 Task: Look for products in the category "More Salads" that are on sale.
Action: Mouse moved to (9, 82)
Screenshot: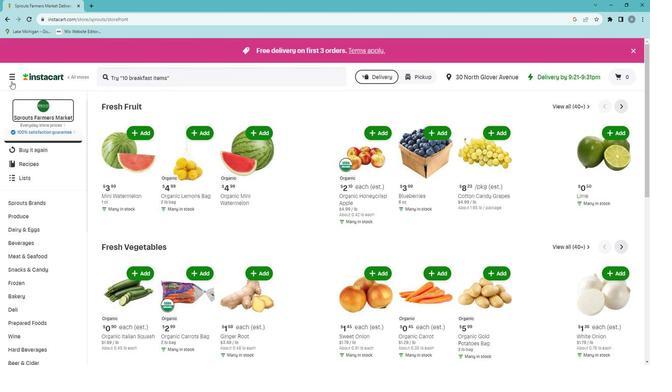 
Action: Mouse pressed left at (9, 82)
Screenshot: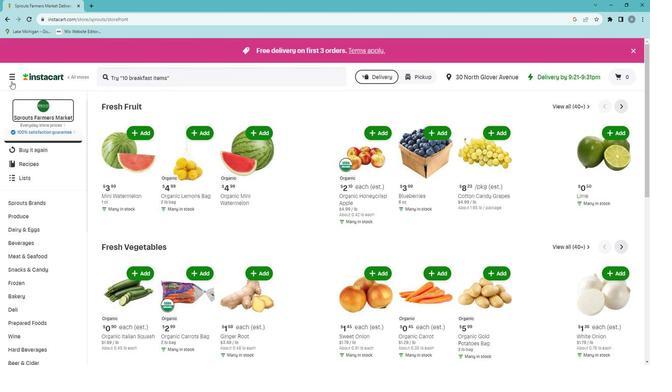 
Action: Mouse moved to (33, 197)
Screenshot: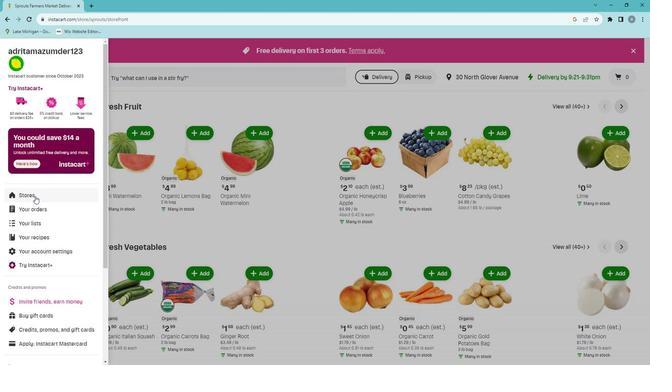 
Action: Mouse pressed left at (33, 197)
Screenshot: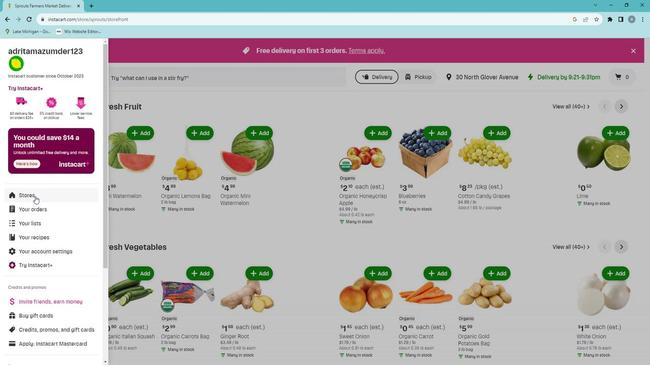 
Action: Mouse moved to (156, 80)
Screenshot: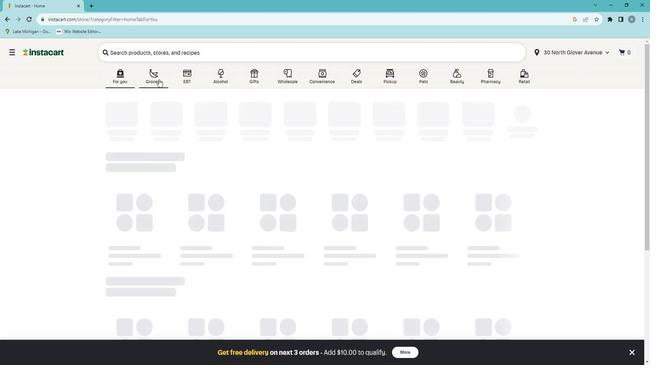 
Action: Mouse pressed left at (156, 80)
Screenshot: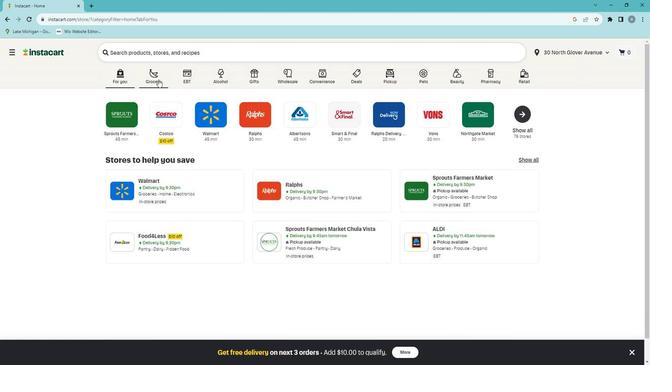 
Action: Mouse moved to (153, 208)
Screenshot: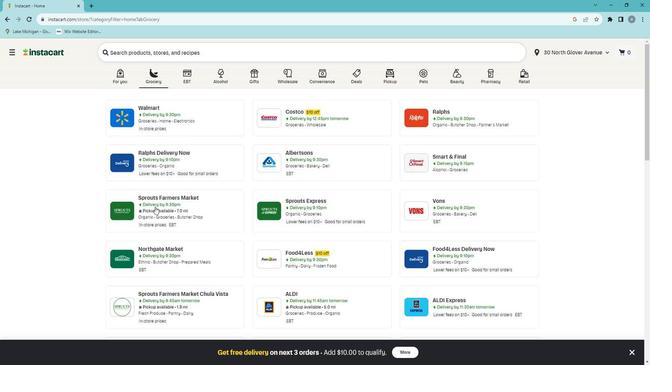 
Action: Mouse pressed left at (153, 208)
Screenshot: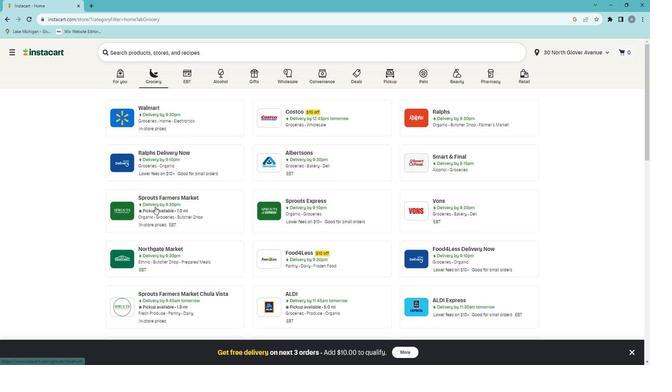 
Action: Mouse moved to (48, 302)
Screenshot: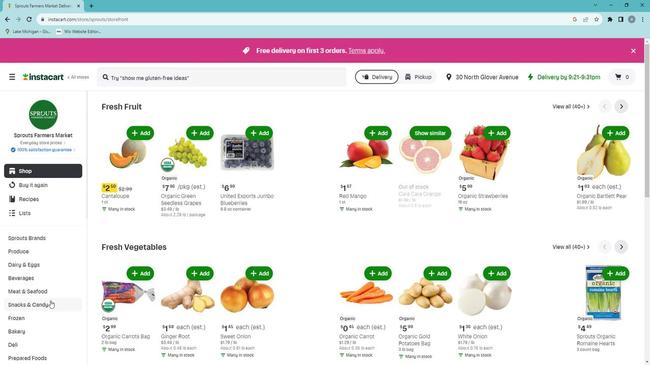 
Action: Mouse scrolled (48, 302) with delta (0, 0)
Screenshot: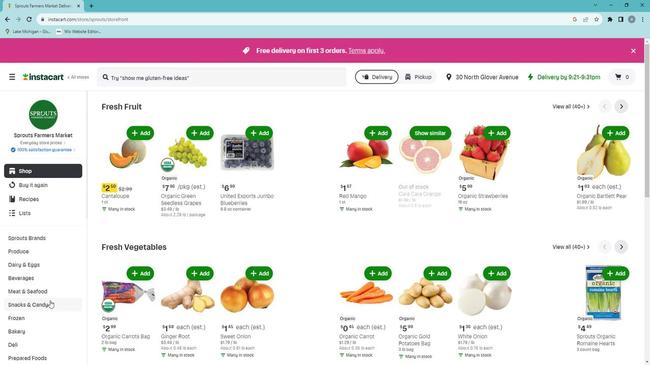 
Action: Mouse moved to (21, 327)
Screenshot: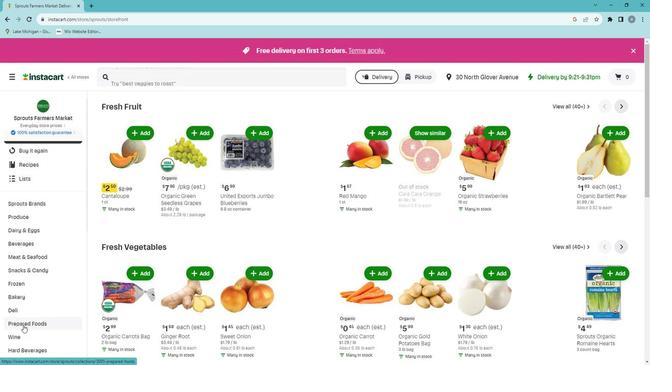 
Action: Mouse pressed left at (21, 327)
Screenshot: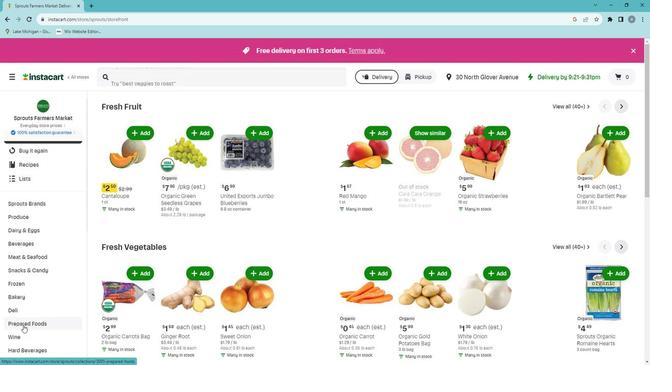 
Action: Mouse moved to (370, 125)
Screenshot: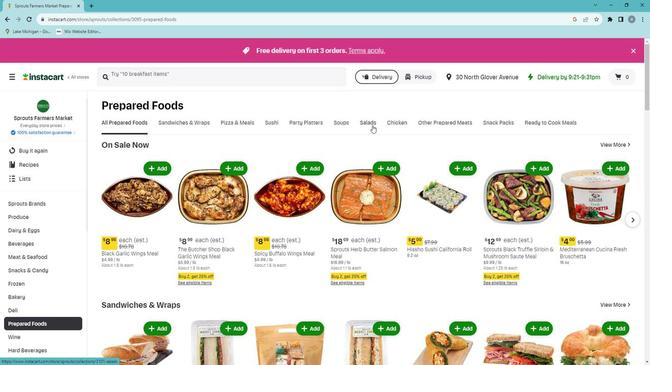 
Action: Mouse pressed left at (370, 125)
Screenshot: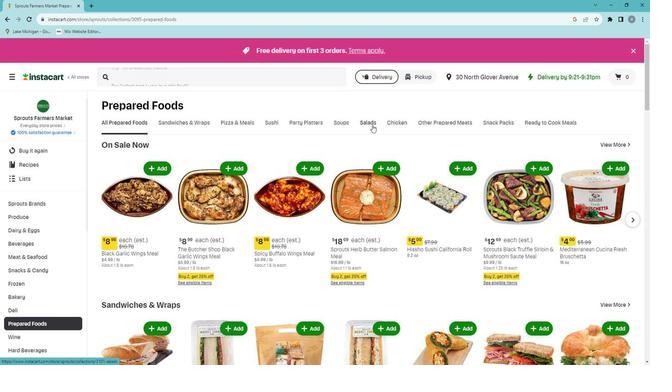 
Action: Mouse moved to (429, 156)
Screenshot: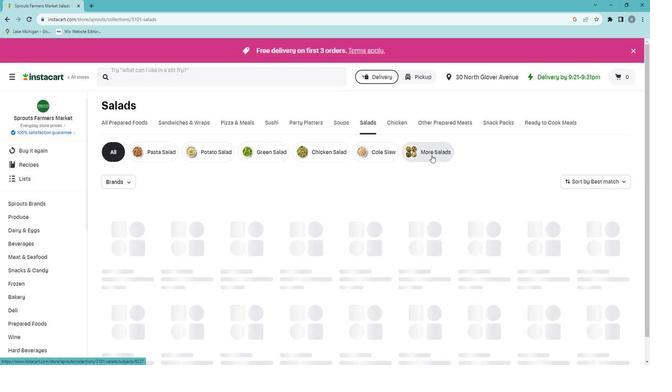 
Action: Mouse pressed left at (429, 156)
Screenshot: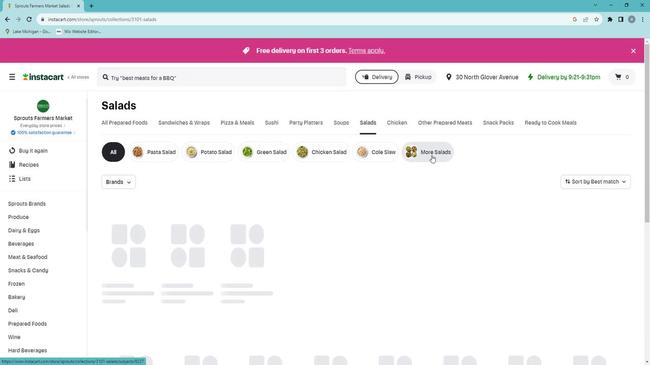 
